 Task: Create lightening app for expense management system.
Action: Mouse moved to (759, 57)
Screenshot: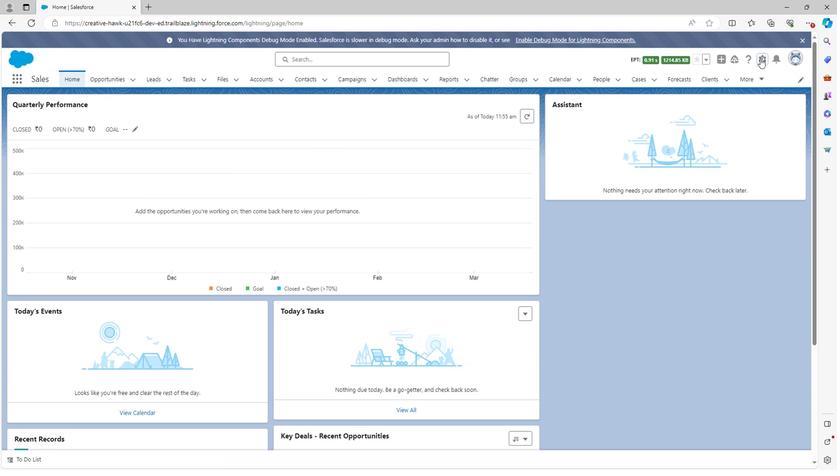 
Action: Mouse pressed left at (759, 57)
Screenshot: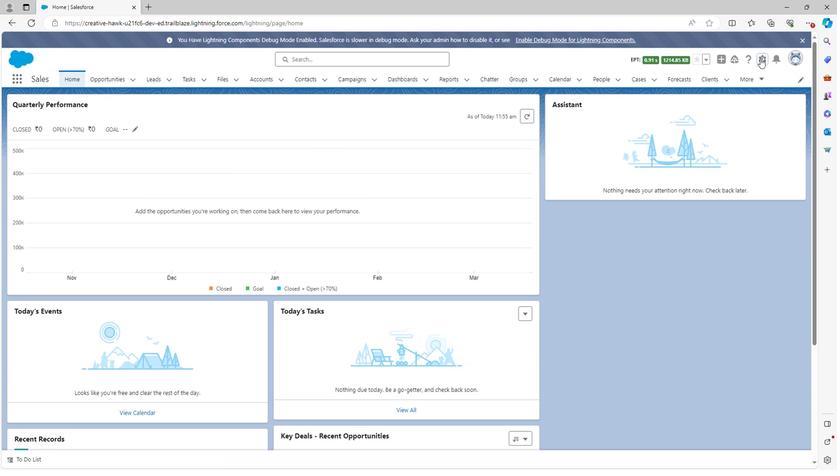
Action: Mouse moved to (719, 86)
Screenshot: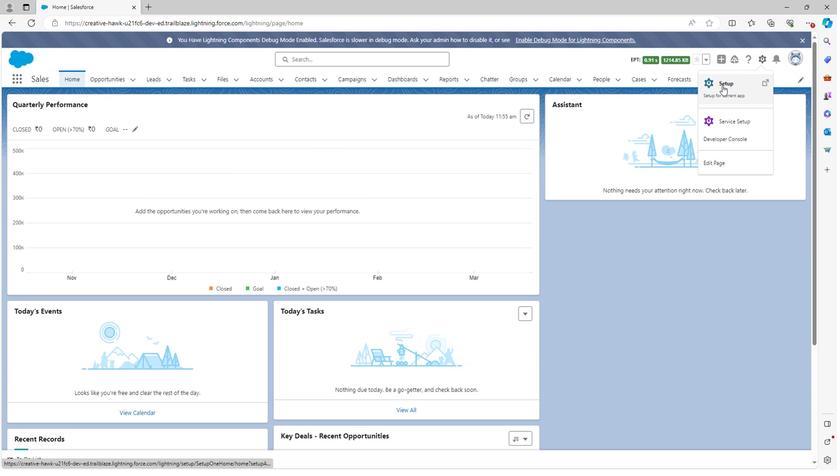 
Action: Mouse pressed left at (719, 86)
Screenshot: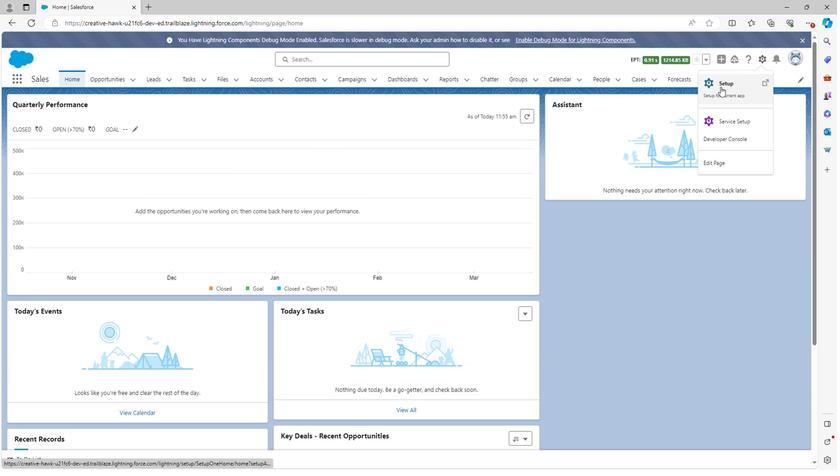 
Action: Mouse moved to (55, 101)
Screenshot: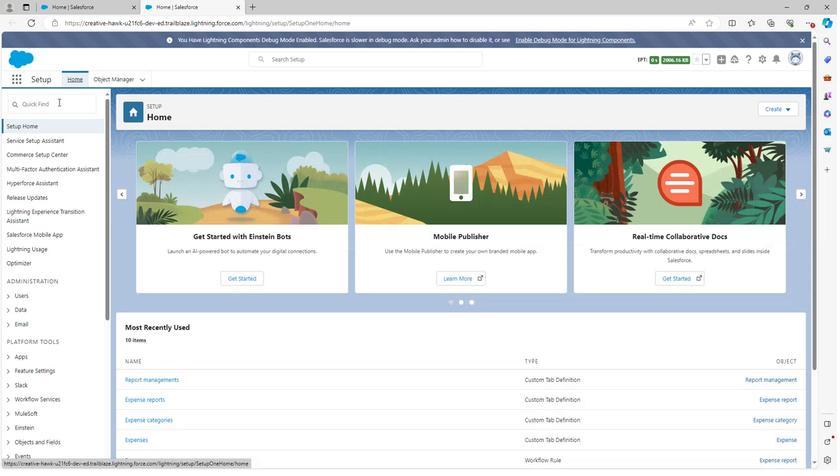 
Action: Mouse pressed left at (55, 101)
Screenshot: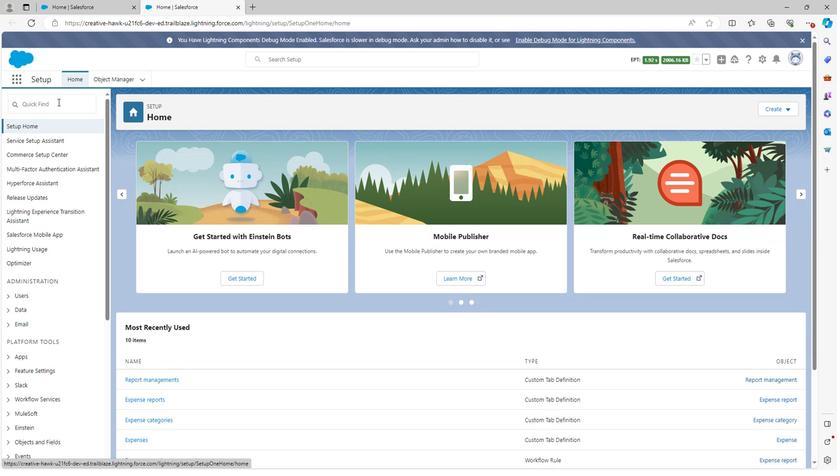 
Action: Key pressed app
Screenshot: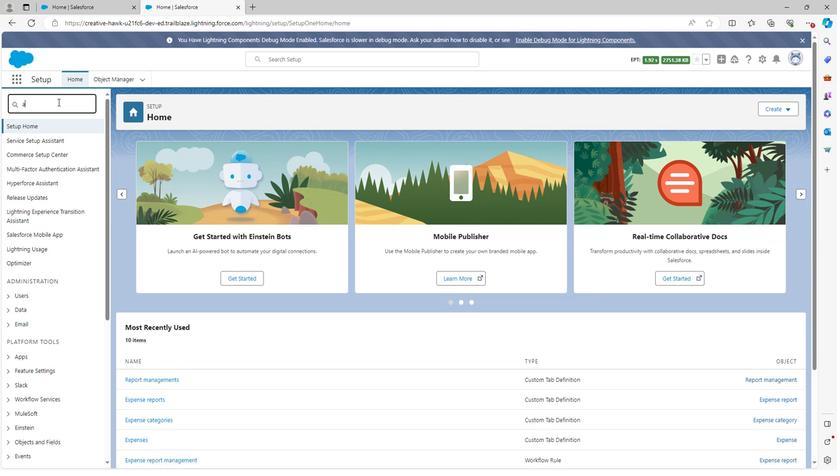 
Action: Mouse moved to (30, 192)
Screenshot: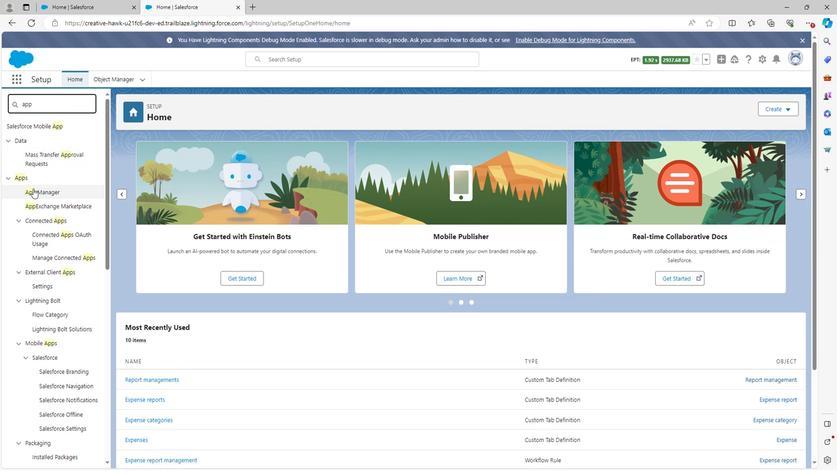 
Action: Mouse pressed left at (30, 192)
Screenshot: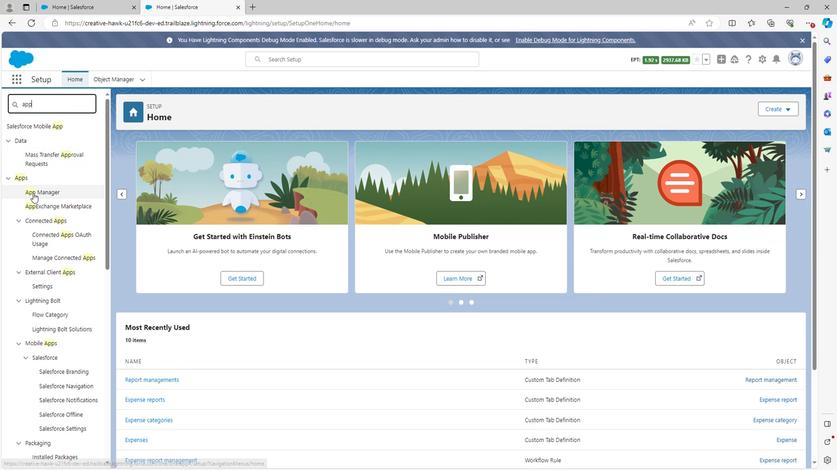 
Action: Mouse moved to (693, 107)
Screenshot: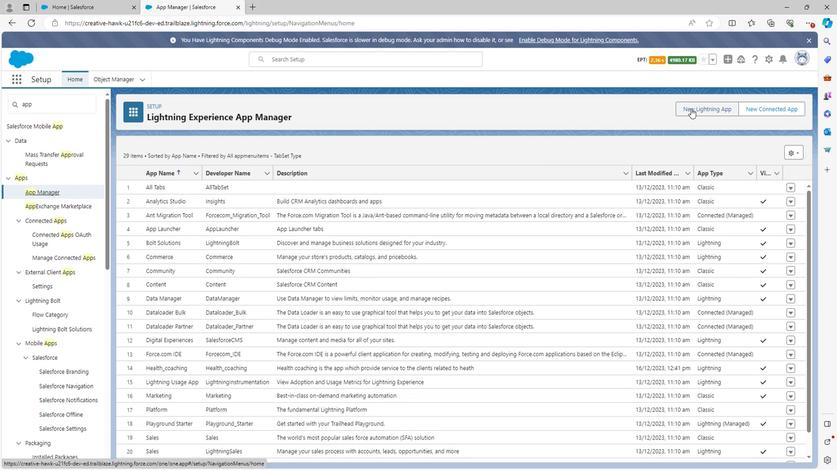 
Action: Mouse pressed left at (693, 107)
Screenshot: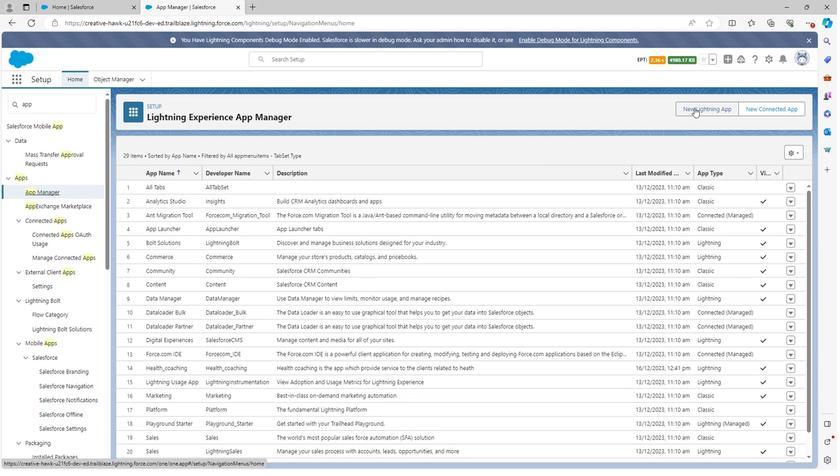 
Action: Mouse moved to (322, 195)
Screenshot: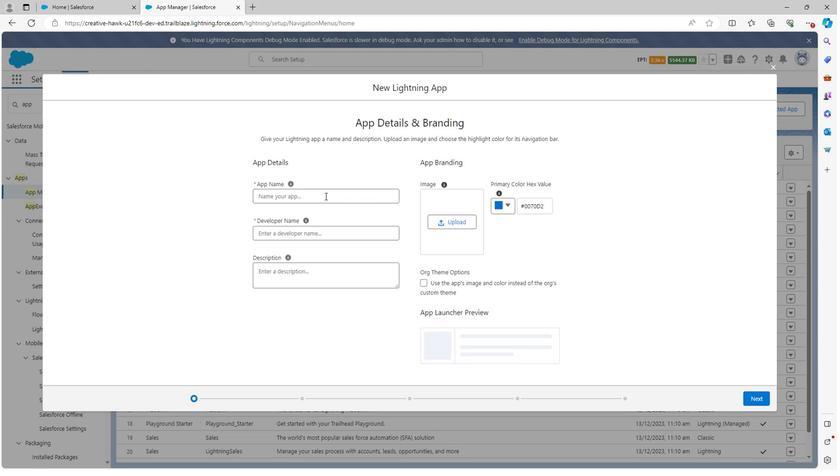 
Action: Mouse pressed left at (322, 195)
Screenshot: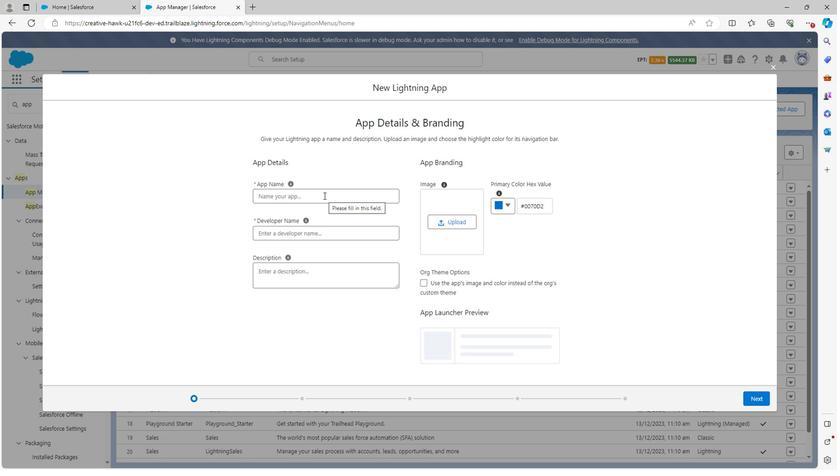 
Action: Key pressed <Key.shift><Key.shift><Key.shift><Key.shift><Key.shift><Key.shift><Key.shift><Key.shift><Key.shift><Key.shift><Key.shift><Key.shift><Key.shift><Key.shift><Key.shift><Key.shift><Key.shift><Key.shift><Key.shift><Key.shift><Key.shift><Key.shift><Key.shift><Key.shift><Key.shift><Key.shift><Key.shift><Key.shift><Key.shift>Expense<Key.space>management<Key.space>system
Screenshot: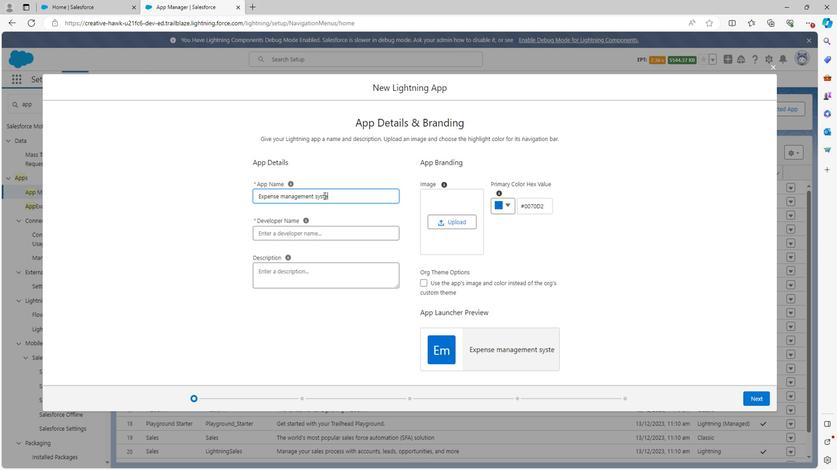 
Action: Mouse moved to (297, 229)
Screenshot: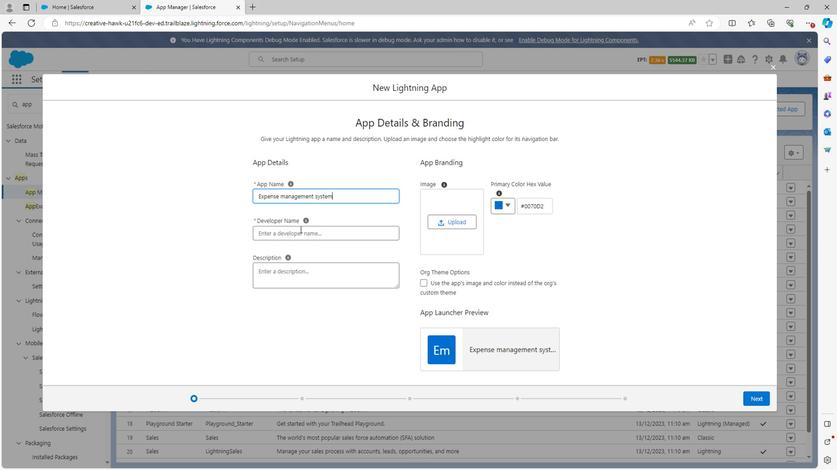 
Action: Mouse pressed left at (297, 229)
Screenshot: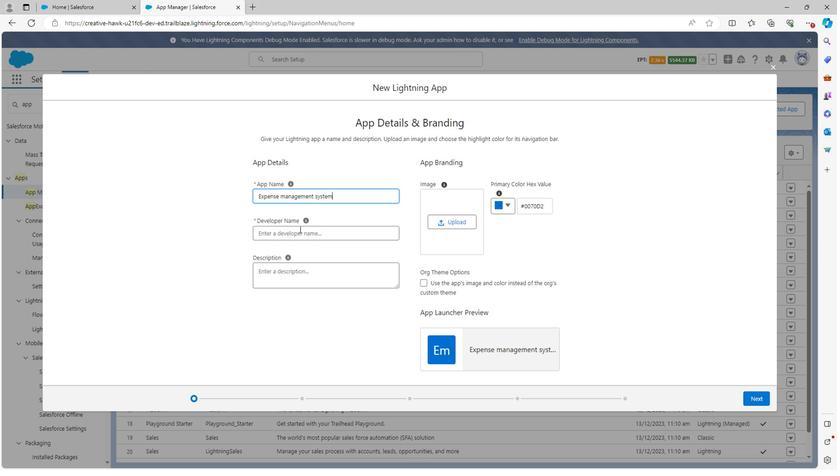 
Action: Mouse moved to (289, 270)
Screenshot: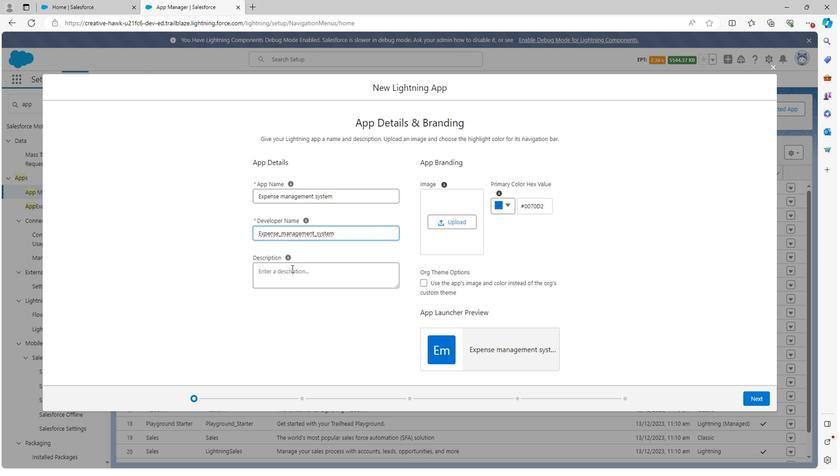 
Action: Mouse pressed left at (289, 270)
Screenshot: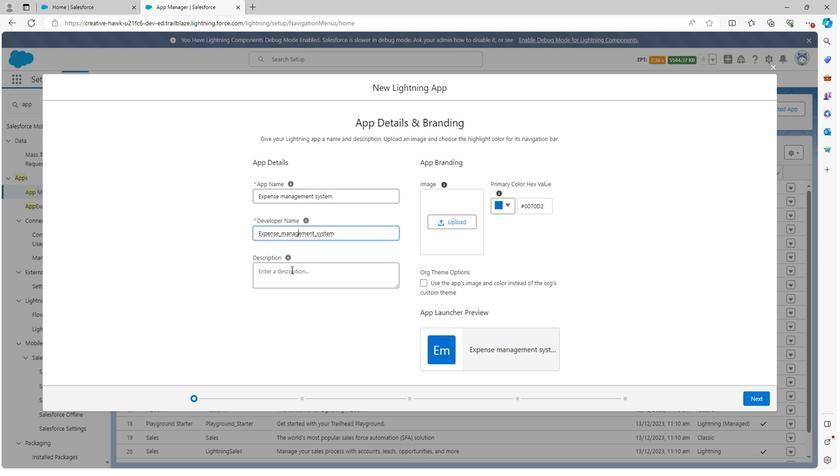 
Action: Mouse moved to (289, 273)
Screenshot: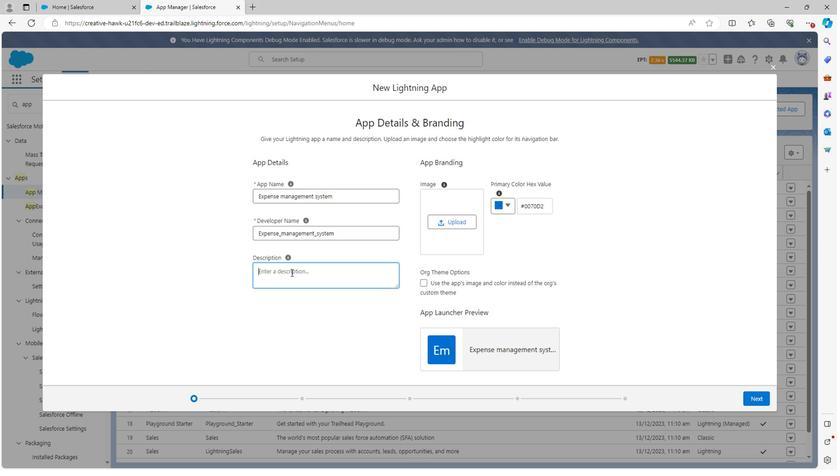 
Action: Key pressed <Key.shift><Key.shift><Key.shift><Key.shift><Key.shift><Key.shift><Key.shift><Key.shift><Key.shift><Key.shift><Key.shift><Key.shift><Key.shift><Key.shift><Key.shift><Key.shift><Key.shift><Key.shift><Key.shift><Key.shift><Key.shift><Key.shift><Key.shift><Key.shift>Expense<Key.space>management<Key.space>system<Key.space>is<Key.space>used<Key.space>to<Key.space>define<Key.space>the<Key.space>expense<Key.space>managemnt<Key.backspace><Key.backspace>ent<Key.space>of<Key.space>client<Key.space>expense<Key.space>and<Key.space>generate<Key.space>the<Key.space>report<Key.space>on<Key.space>the<Key.space>basis<Key.space>of<Key.space>client<Key.space>expenses
Screenshot: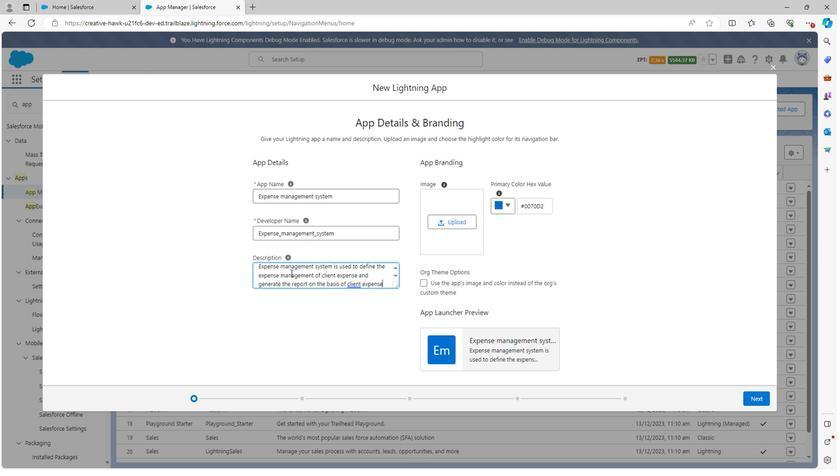 
Action: Mouse moved to (423, 283)
Screenshot: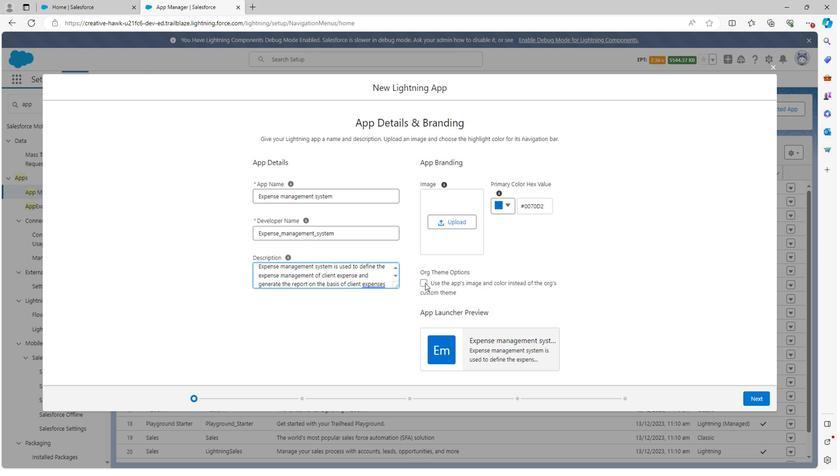 
Action: Mouse pressed left at (423, 283)
Screenshot: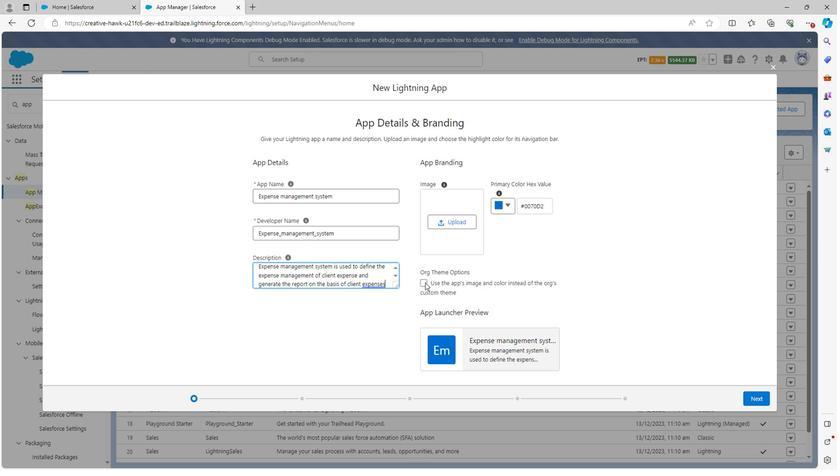 
Action: Mouse moved to (750, 398)
Screenshot: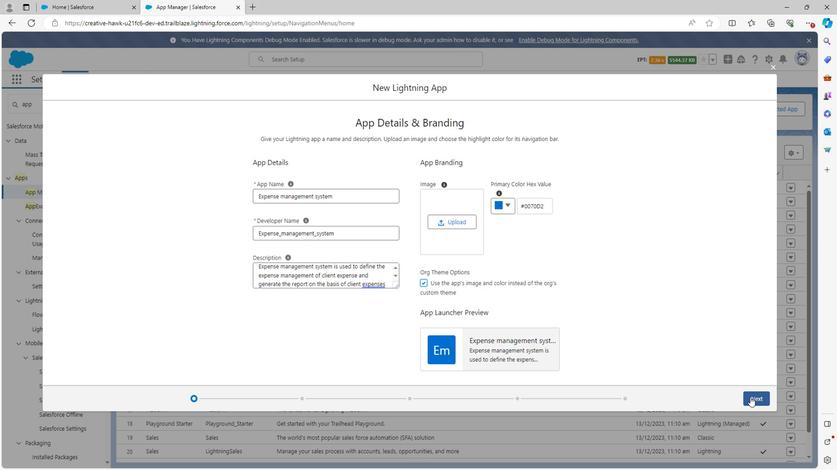 
Action: Mouse pressed left at (750, 398)
Screenshot: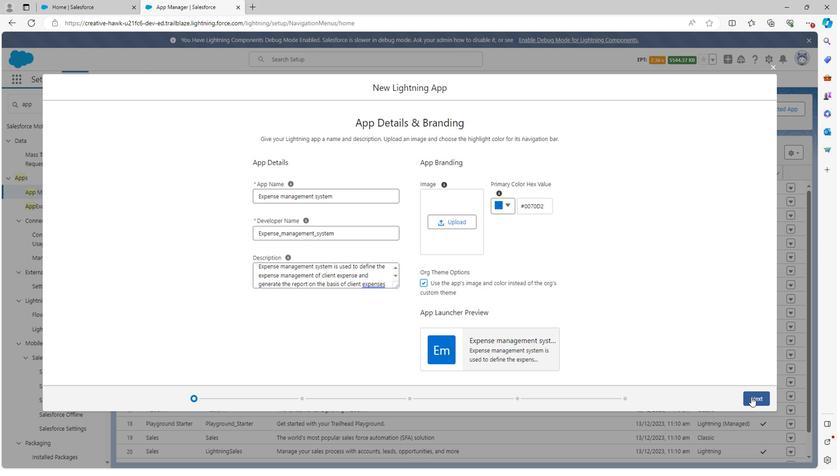 
Action: Mouse moved to (748, 397)
Screenshot: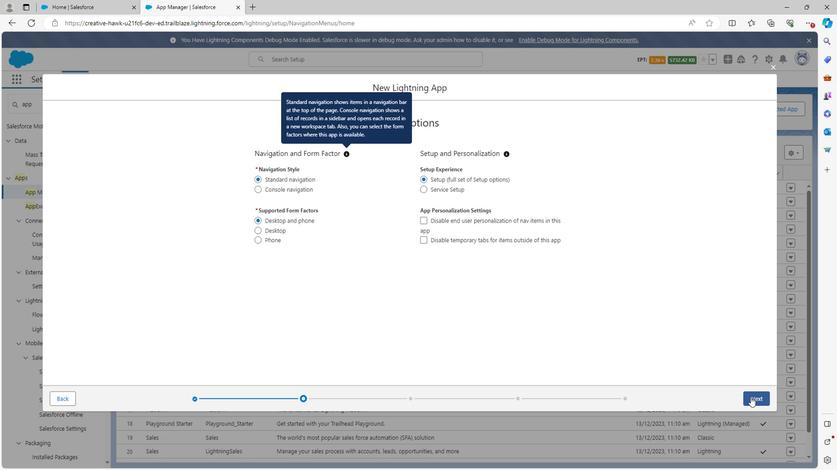 
Action: Mouse pressed left at (748, 397)
Screenshot: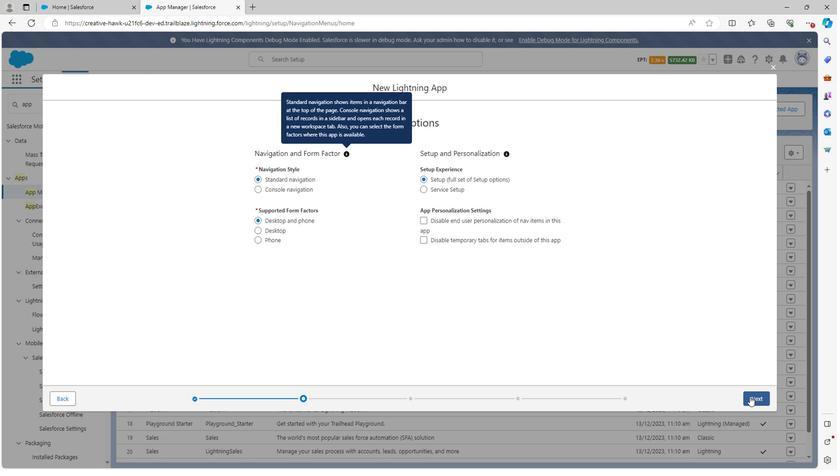 
Action: Mouse moved to (714, 367)
Screenshot: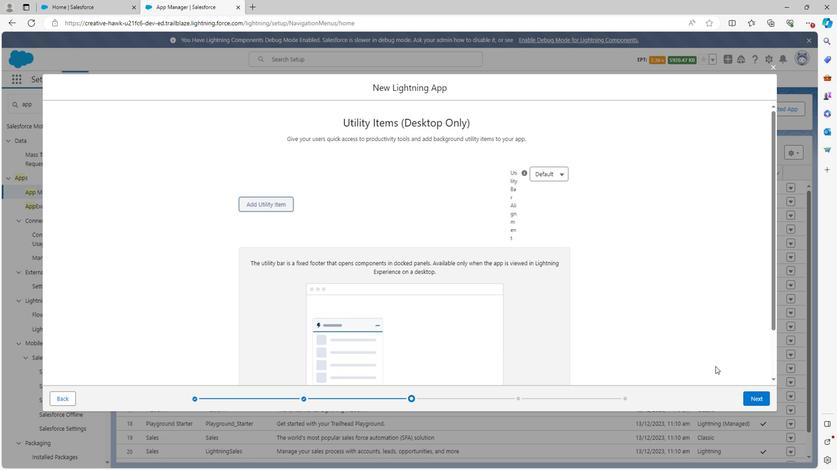 
Action: Mouse scrolled (714, 366) with delta (0, 0)
Screenshot: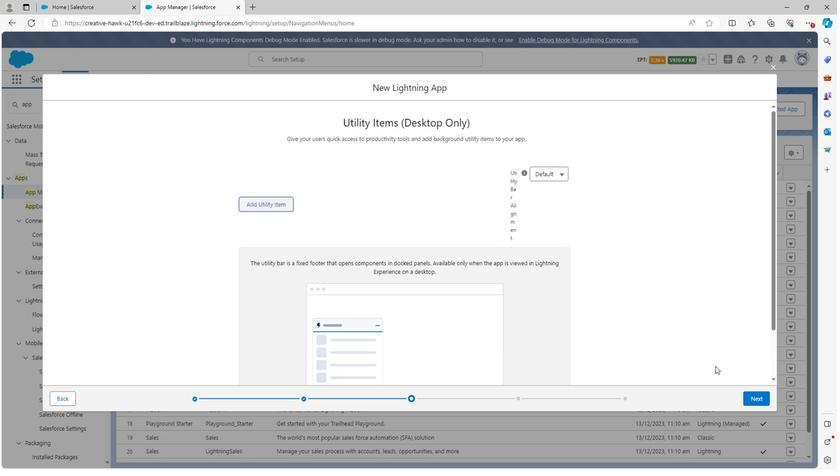 
Action: Mouse scrolled (714, 366) with delta (0, 0)
Screenshot: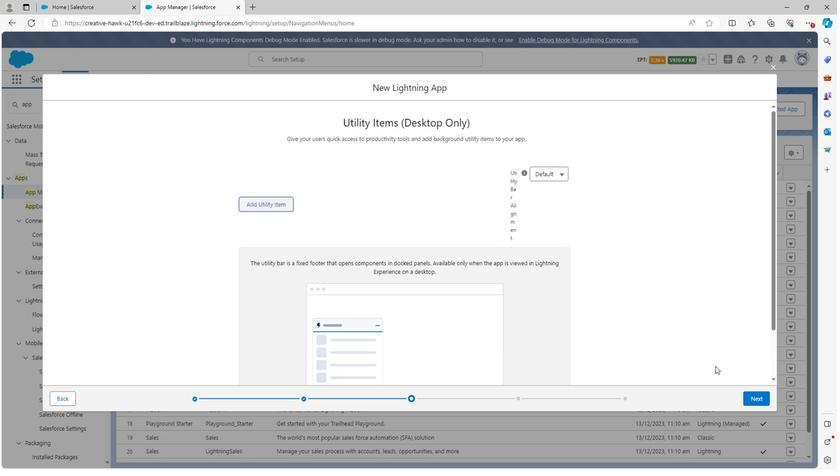 
Action: Mouse scrolled (714, 366) with delta (0, 0)
Screenshot: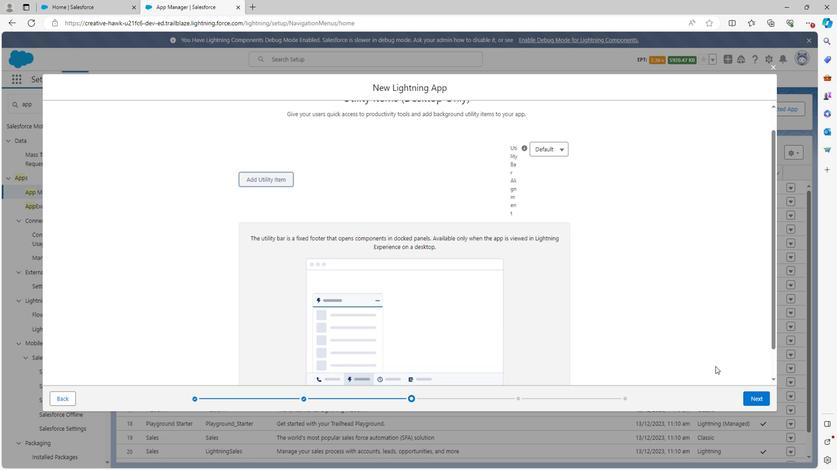 
Action: Mouse moved to (746, 397)
Screenshot: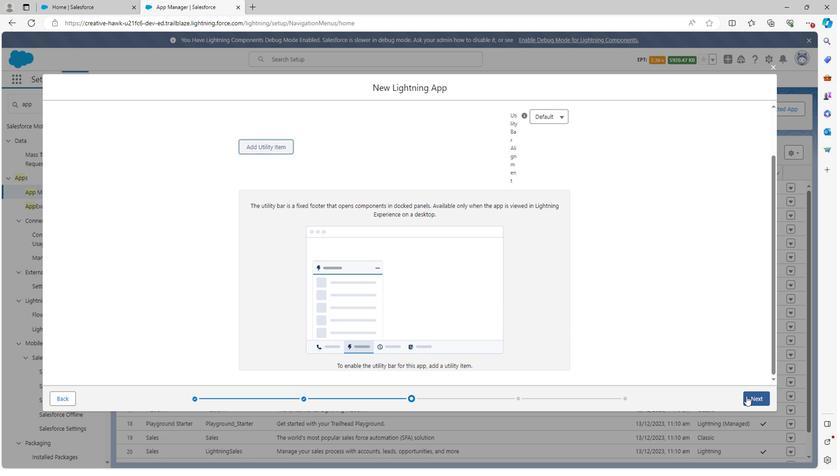 
Action: Mouse pressed left at (746, 397)
Screenshot: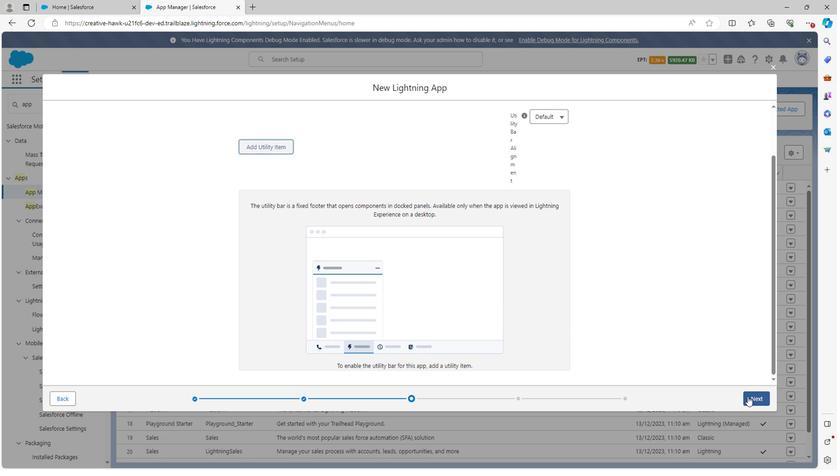 
Action: Mouse moved to (750, 397)
Screenshot: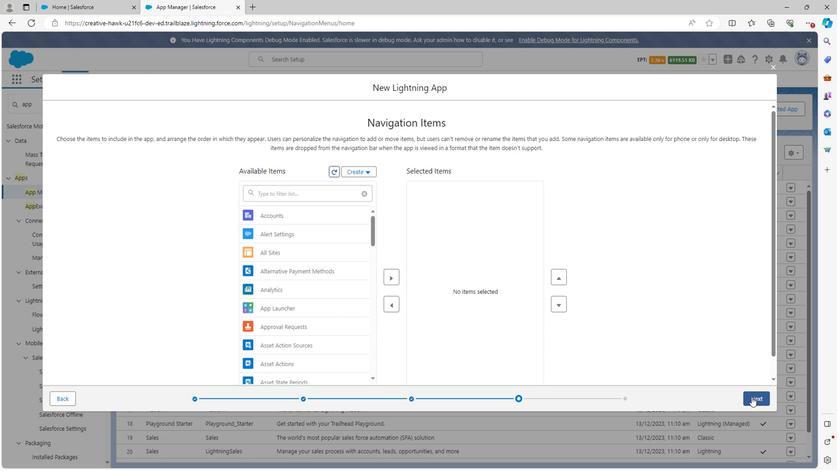 
Action: Mouse pressed left at (750, 397)
Screenshot: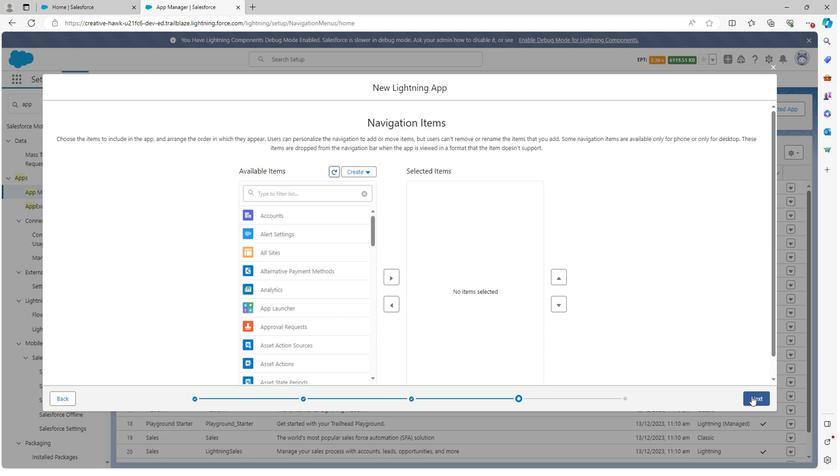 
Action: Mouse pressed left at (750, 397)
Screenshot: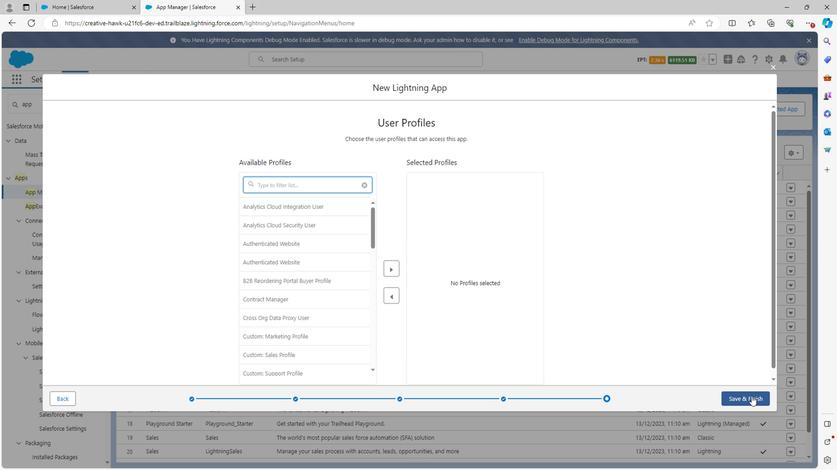 
Action: Mouse moved to (234, 187)
Screenshot: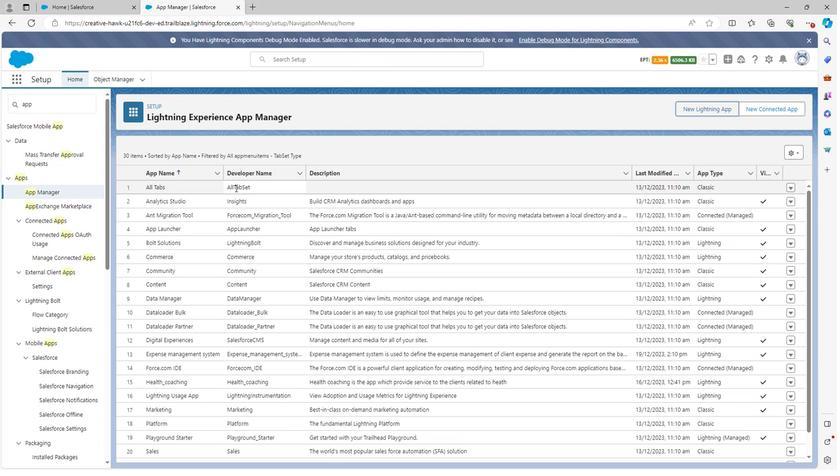 
